 Task: Insert hyperlinks and URLs in your email.
Action: Mouse moved to (123, 120)
Screenshot: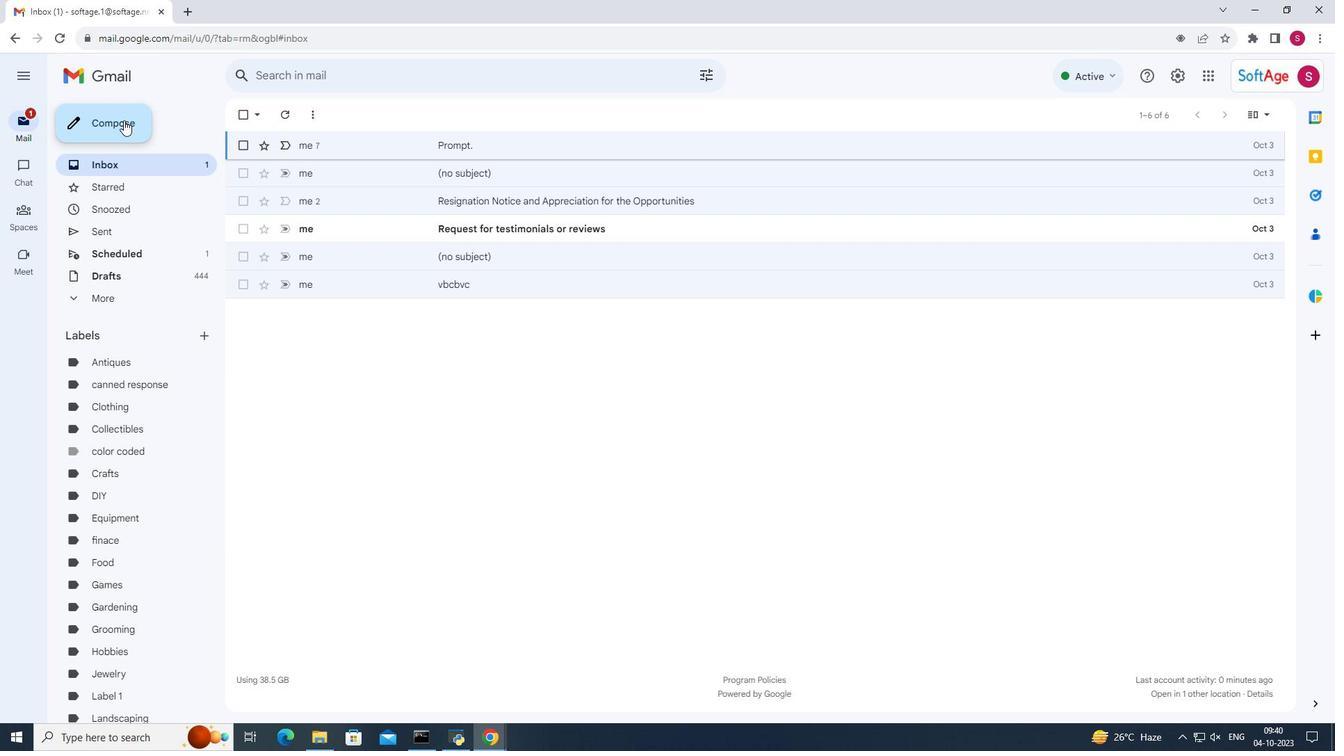 
Action: Mouse pressed left at (123, 120)
Screenshot: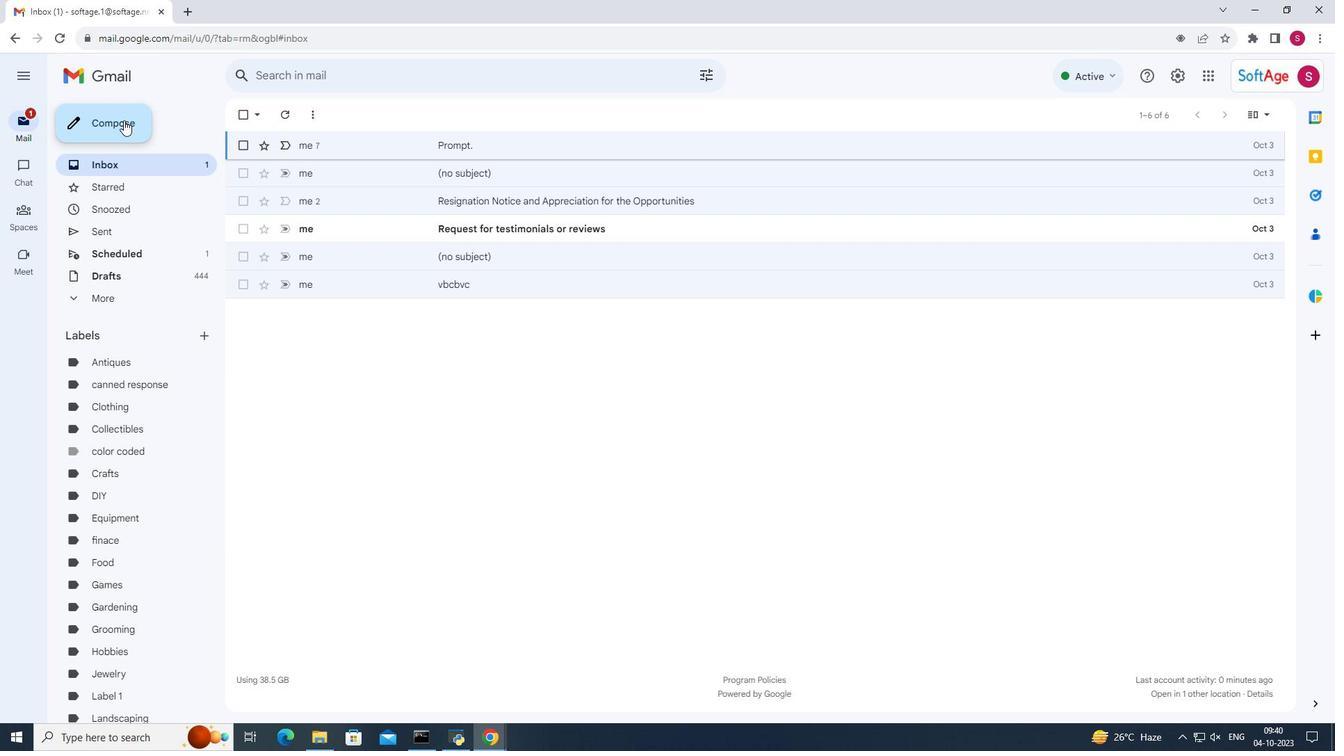 
Action: Mouse moved to (1008, 346)
Screenshot: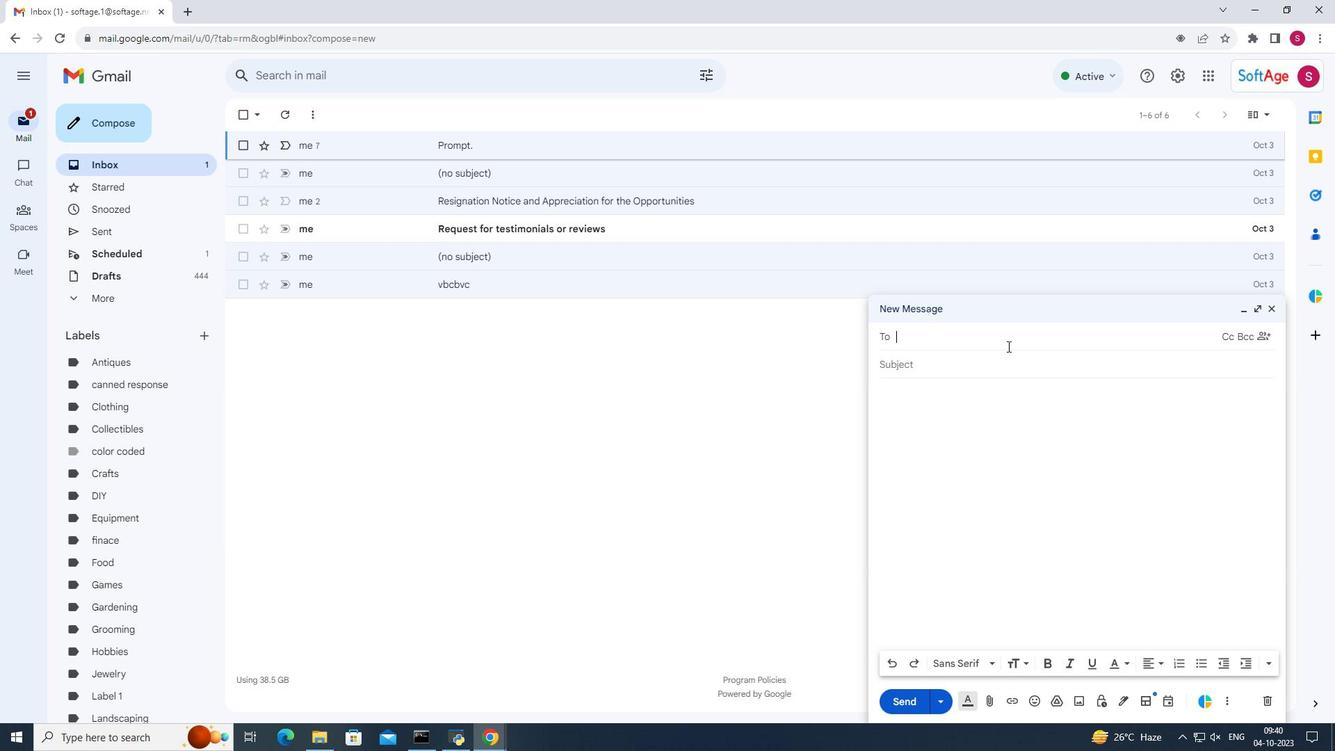 
Action: Key pressed so
Screenshot: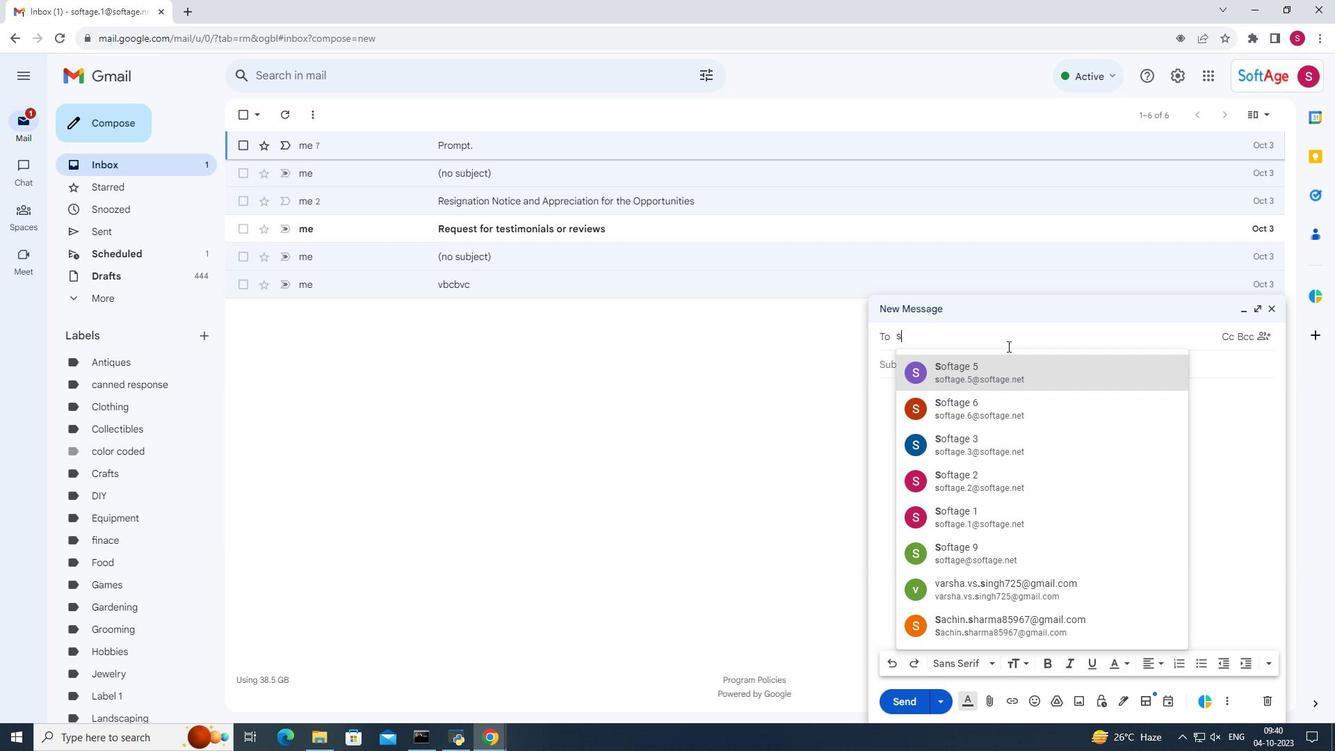 
Action: Mouse moved to (1004, 367)
Screenshot: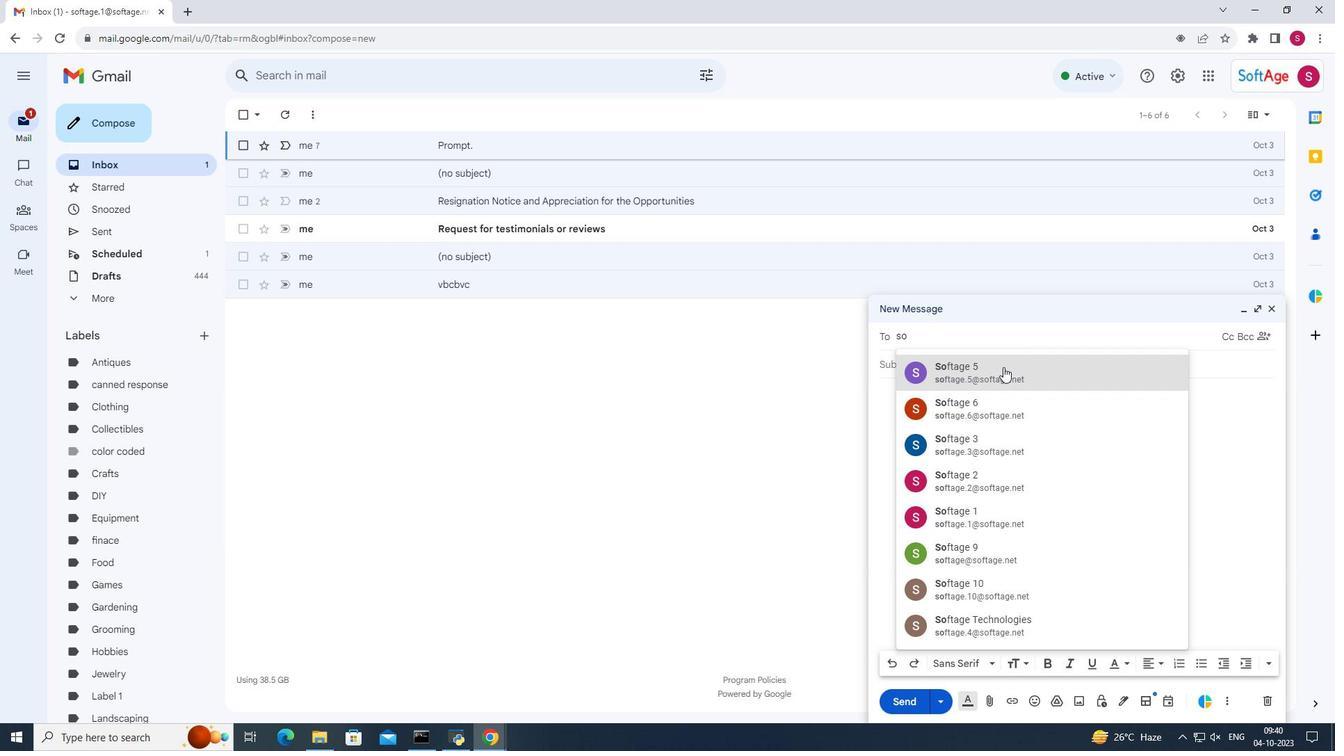
Action: Mouse pressed left at (1004, 367)
Screenshot: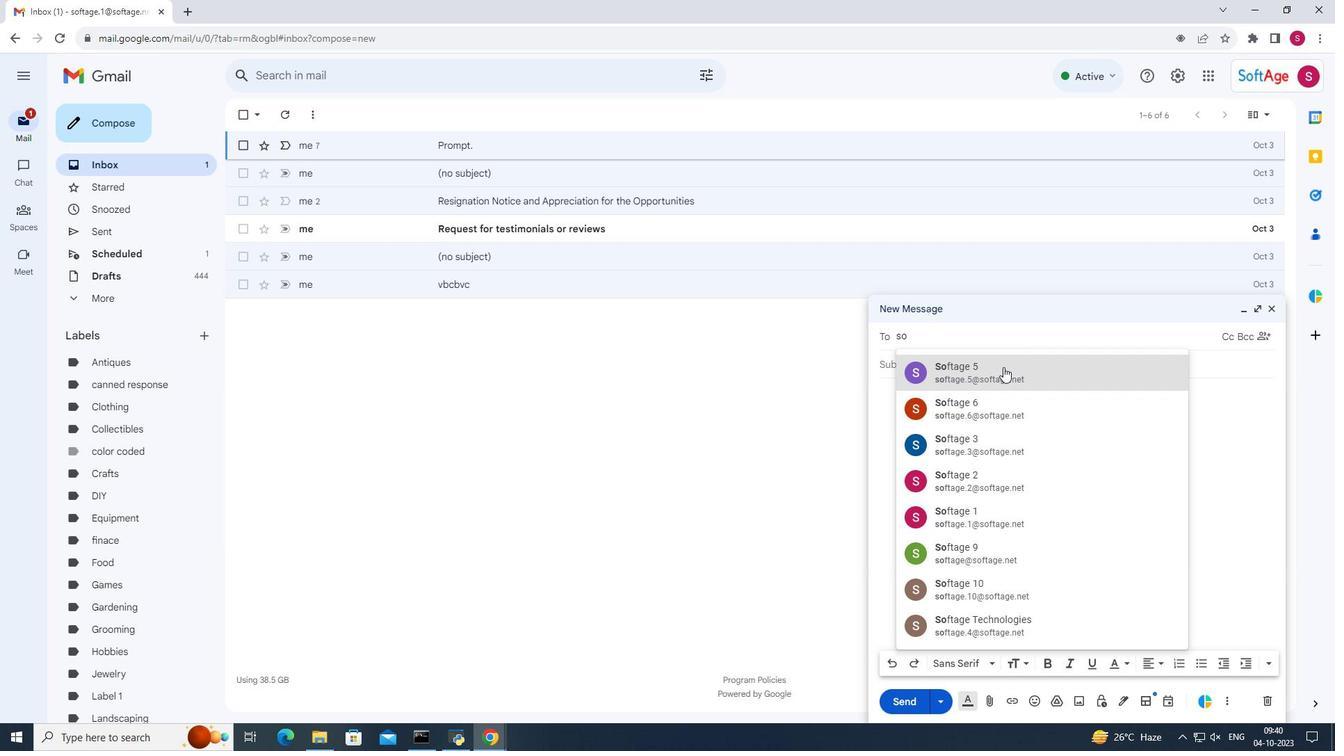 
Action: Mouse moved to (995, 423)
Screenshot: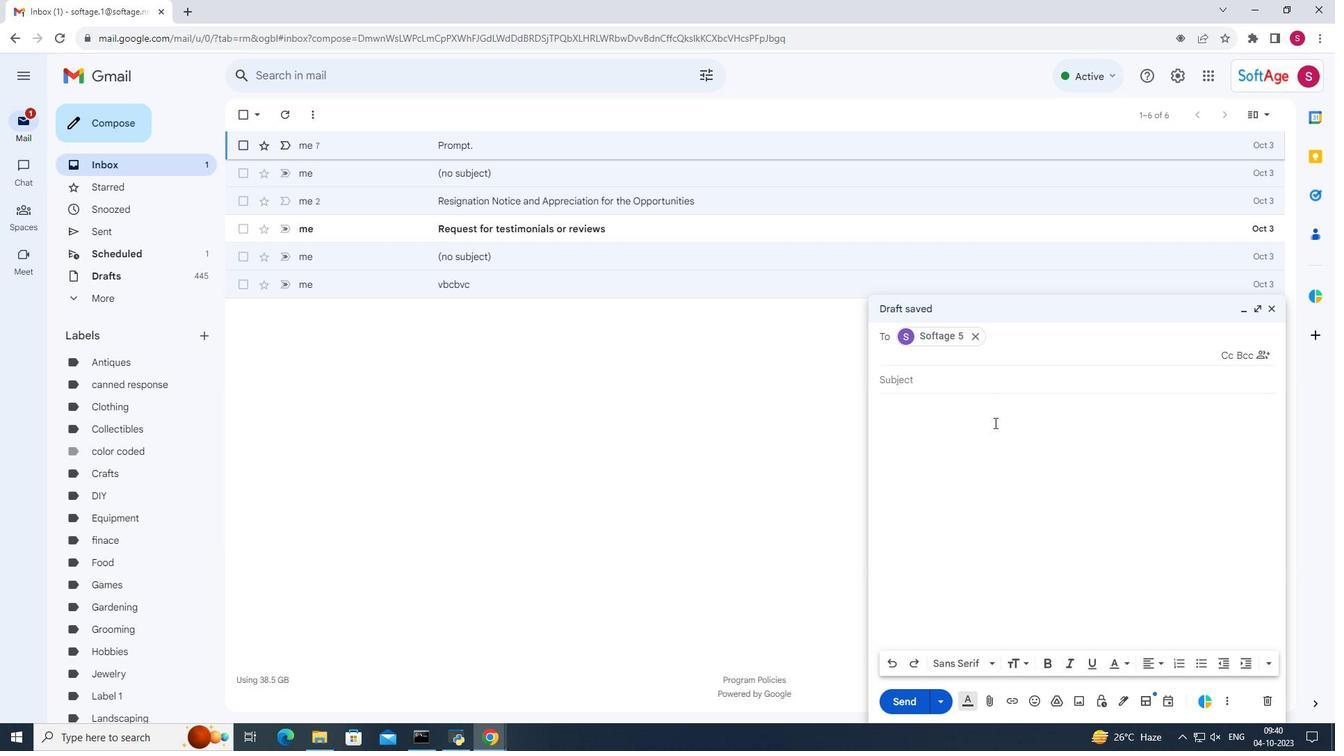 
Action: Mouse pressed left at (995, 423)
Screenshot: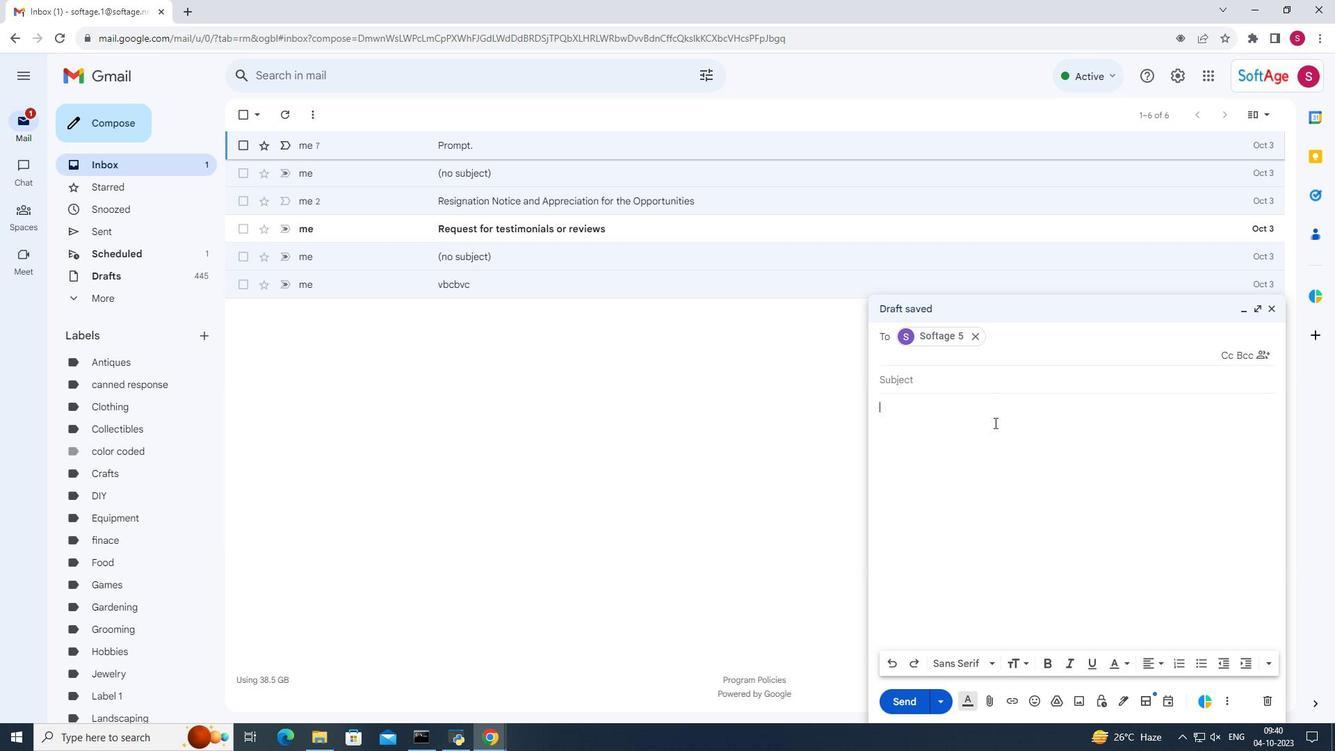 
Action: Mouse moved to (1006, 704)
Screenshot: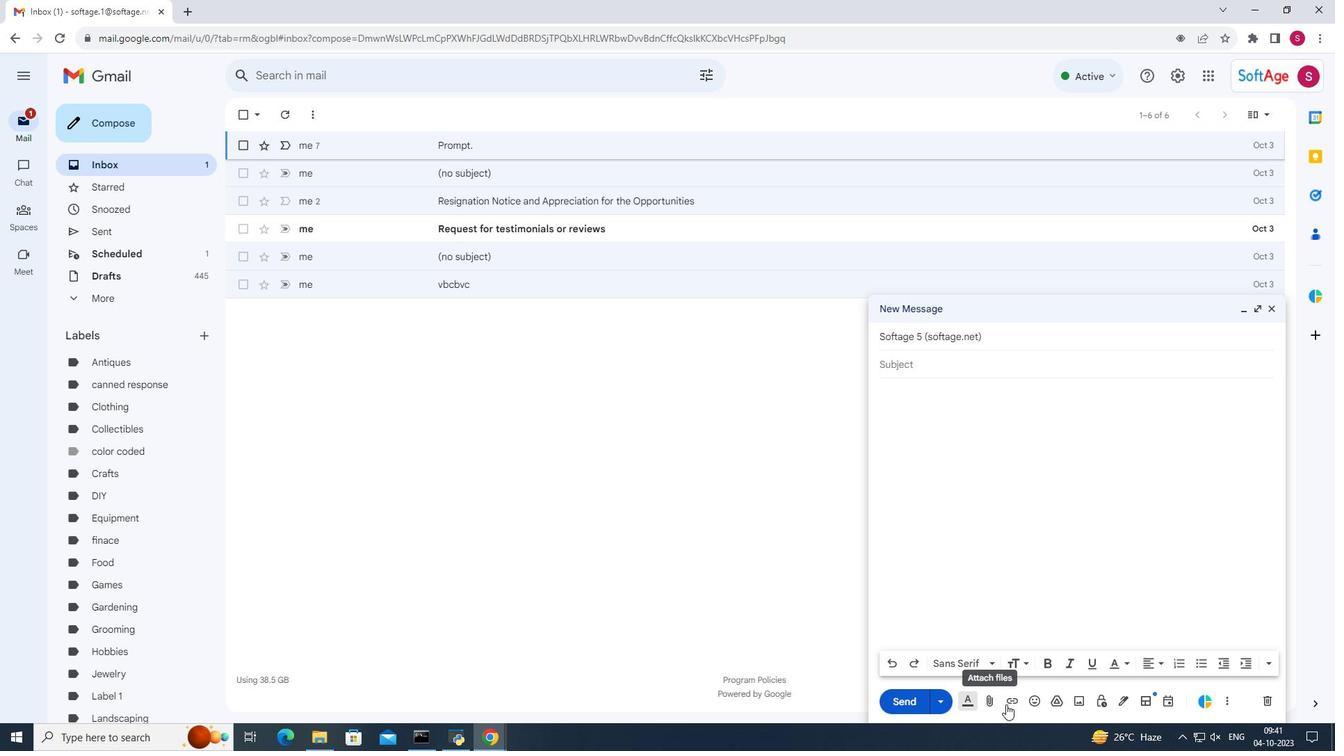 
Action: Mouse pressed left at (1006, 704)
Screenshot: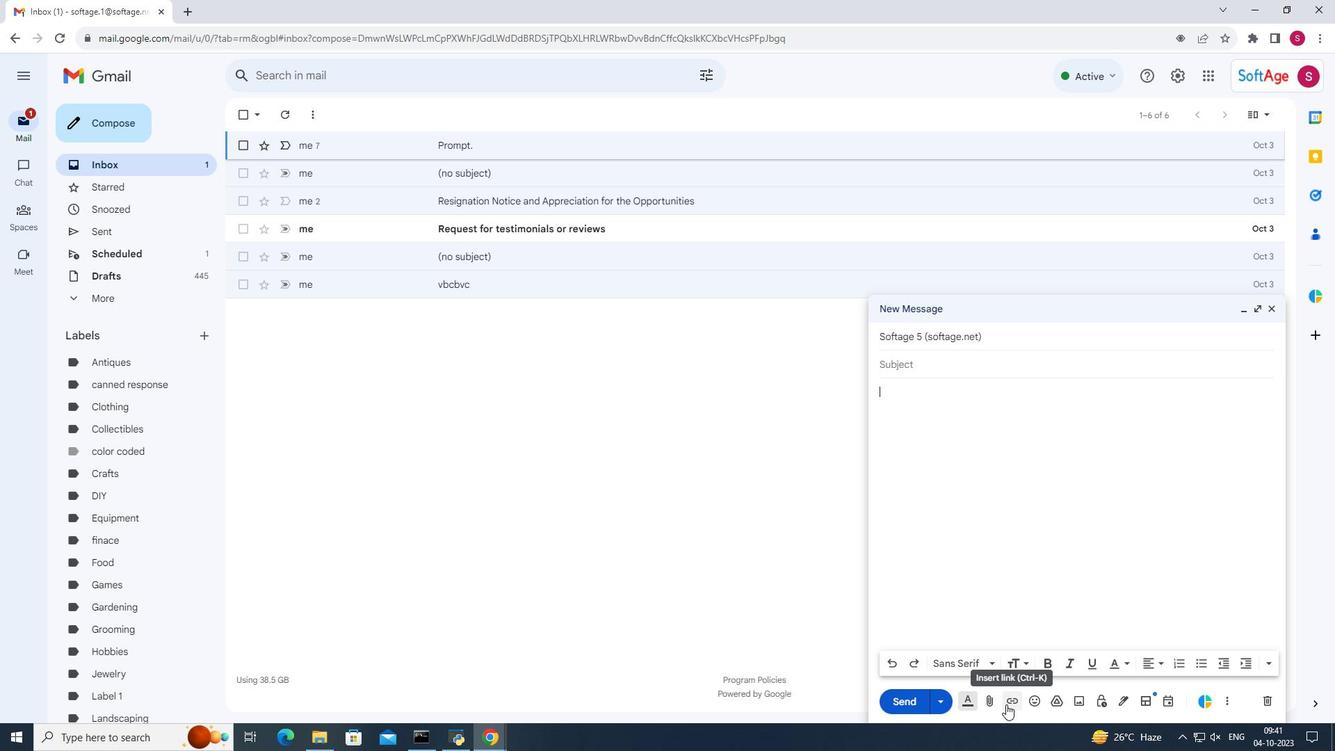 
Action: Mouse moved to (664, 385)
Screenshot: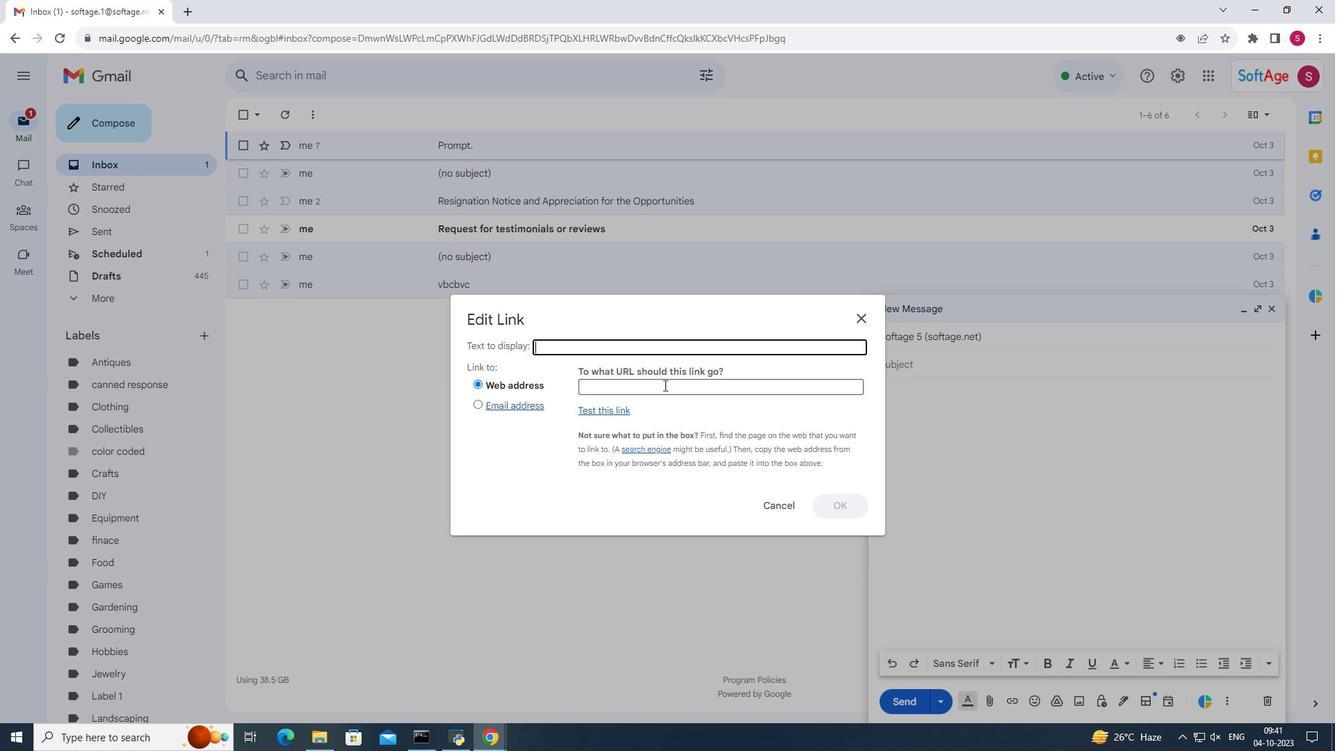 
Action: Mouse pressed left at (664, 385)
Screenshot: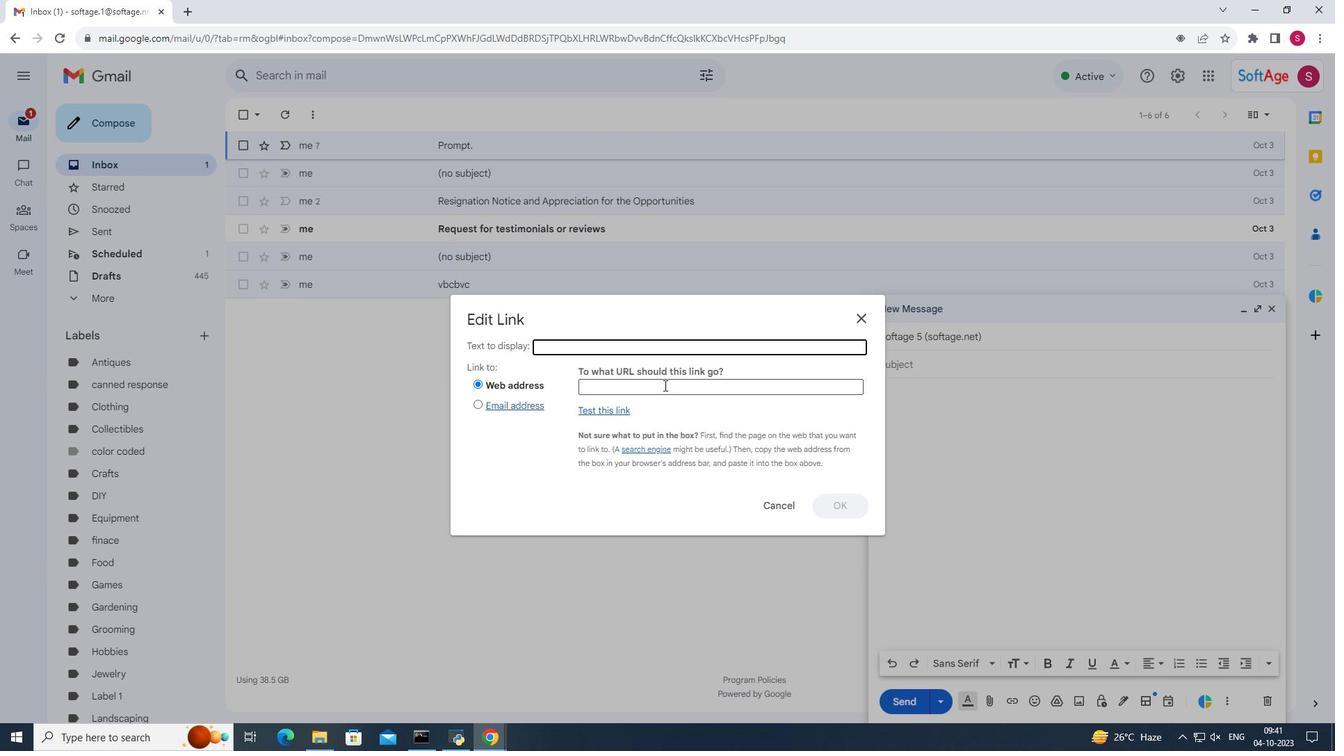 
Action: Key pressed ctrl+V
Screenshot: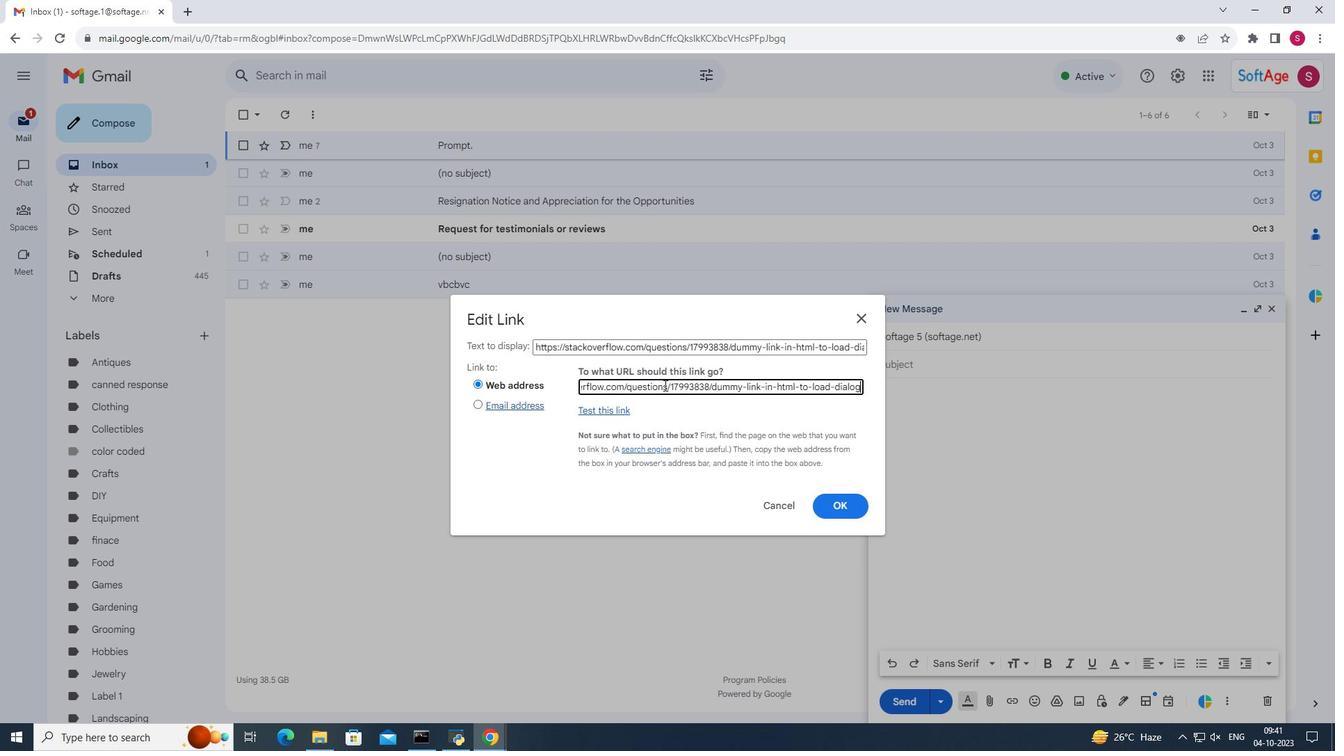 
Action: Mouse moved to (846, 504)
Screenshot: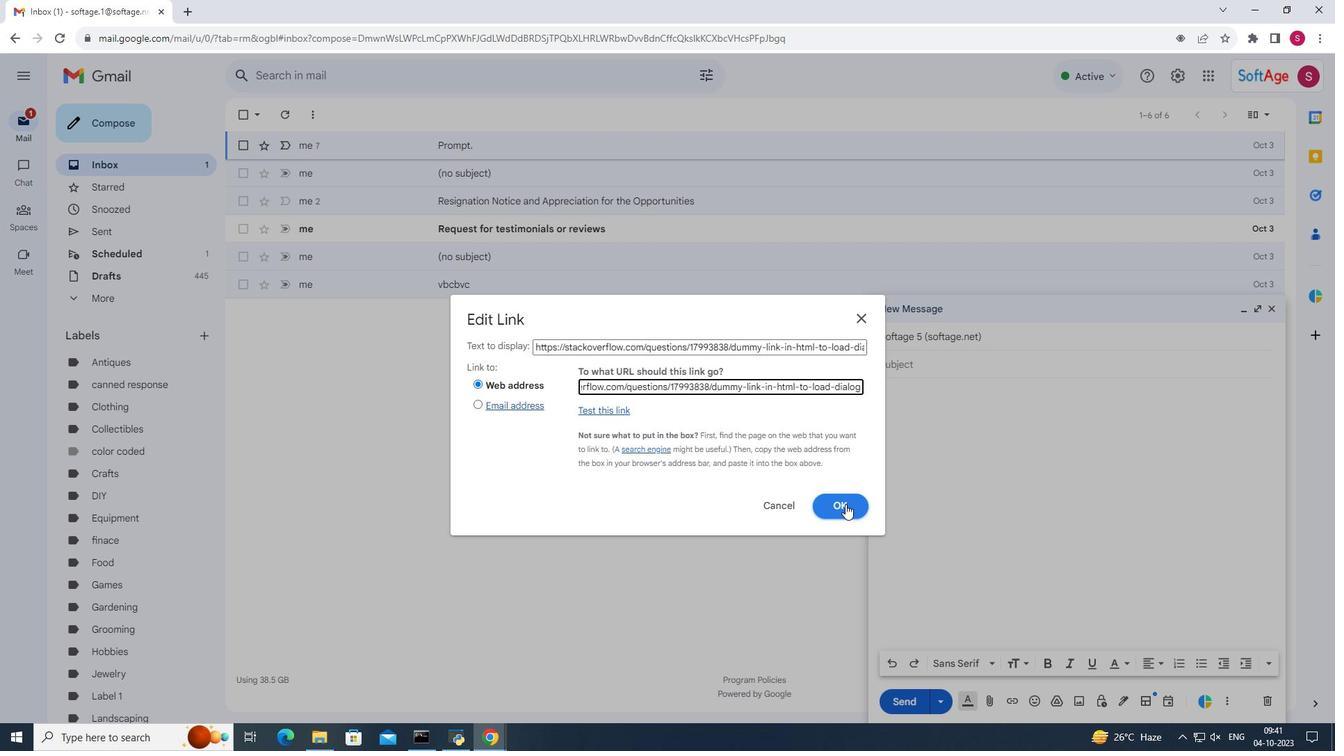 
Action: Mouse pressed left at (846, 504)
Screenshot: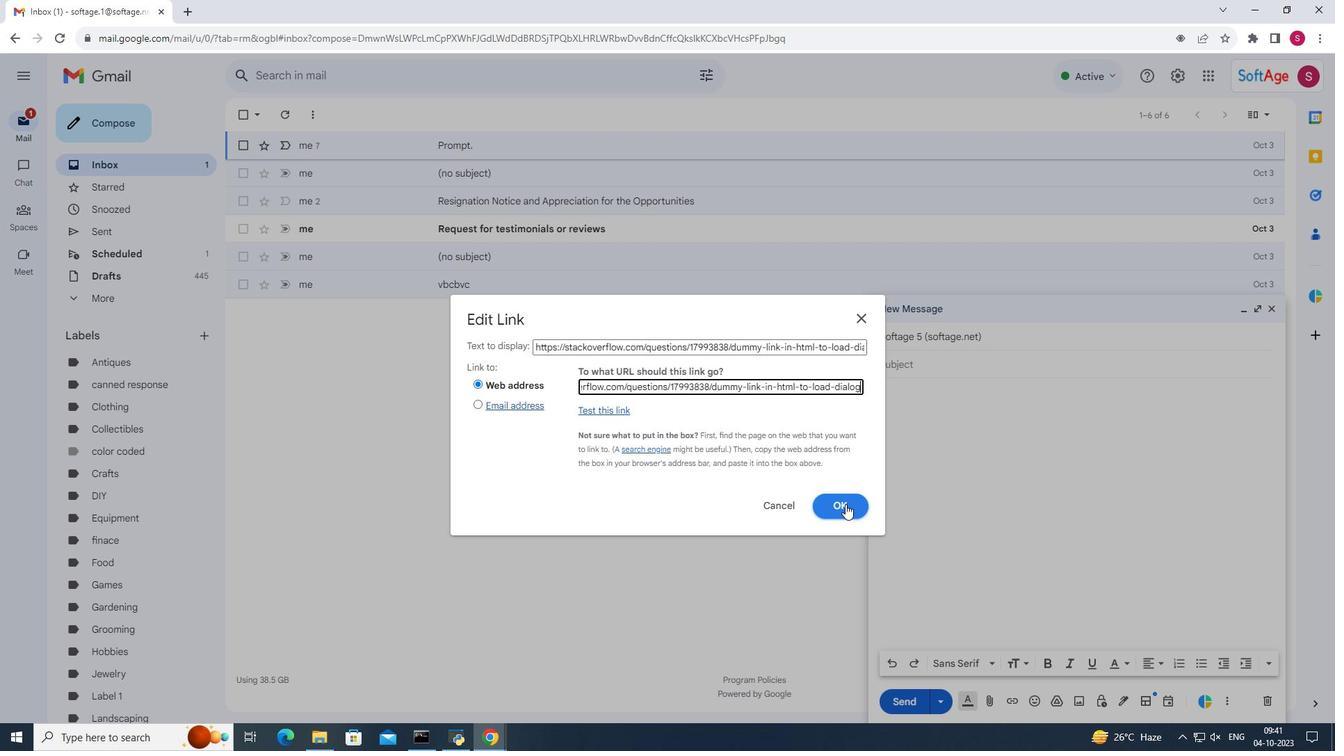 
Action: Mouse moved to (1036, 434)
Screenshot: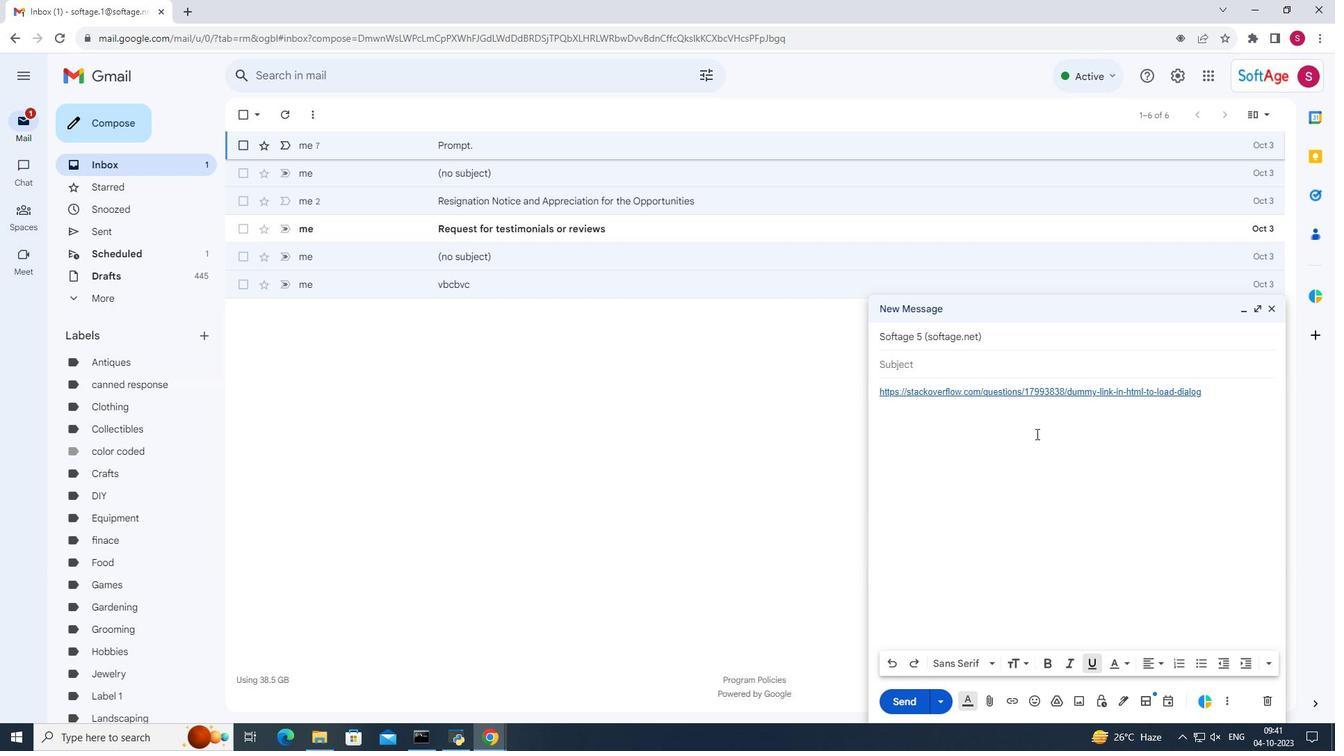 
